 Task: Use the audio channel remapper to remap the "Left" to "Right".
Action: Mouse moved to (101, 12)
Screenshot: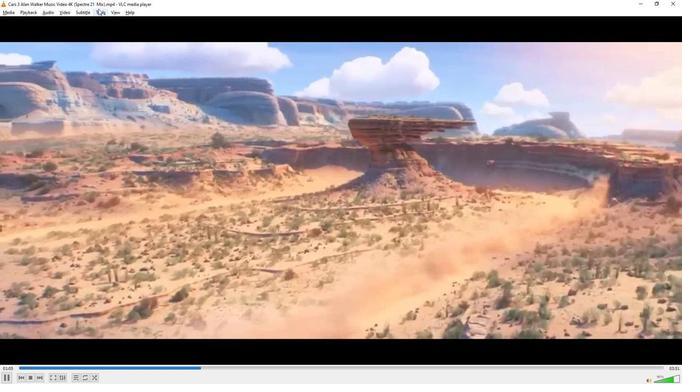 
Action: Mouse pressed left at (101, 12)
Screenshot: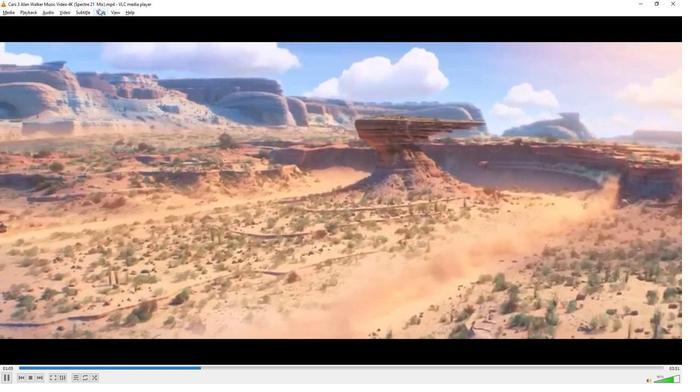 
Action: Mouse moved to (121, 100)
Screenshot: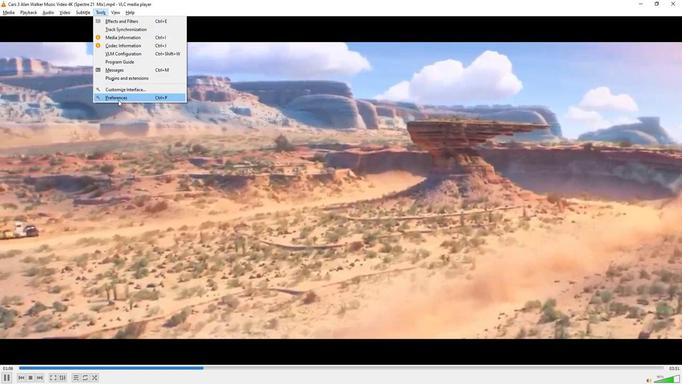 
Action: Mouse pressed left at (121, 100)
Screenshot: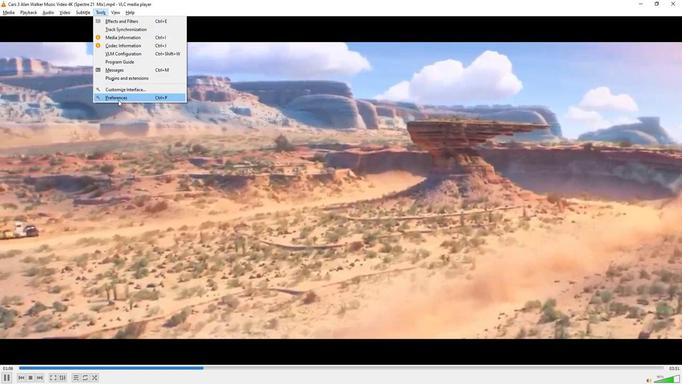 
Action: Mouse moved to (202, 283)
Screenshot: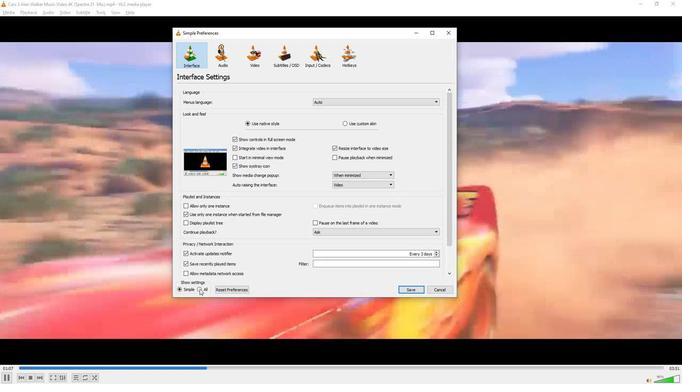 
Action: Mouse pressed left at (202, 283)
Screenshot: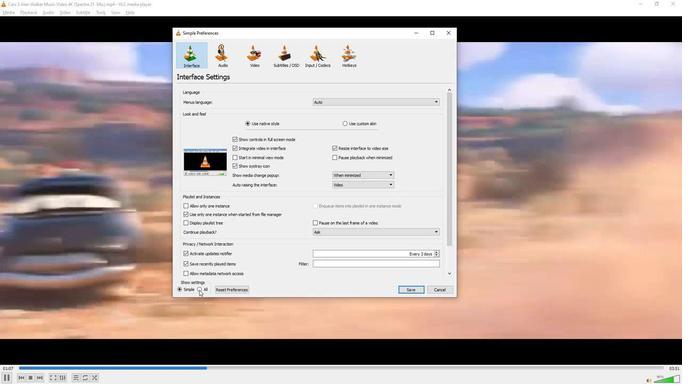 
Action: Mouse moved to (190, 130)
Screenshot: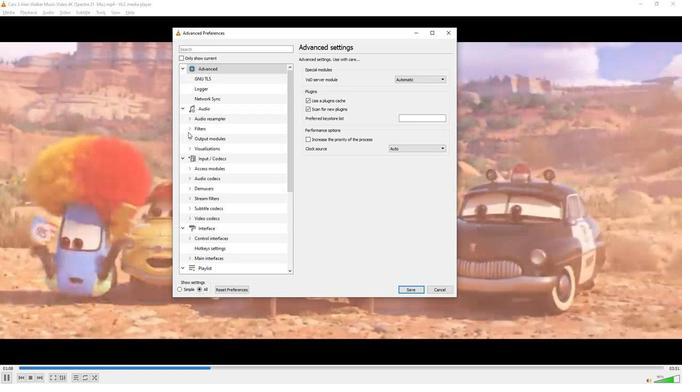
Action: Mouse pressed left at (190, 130)
Screenshot: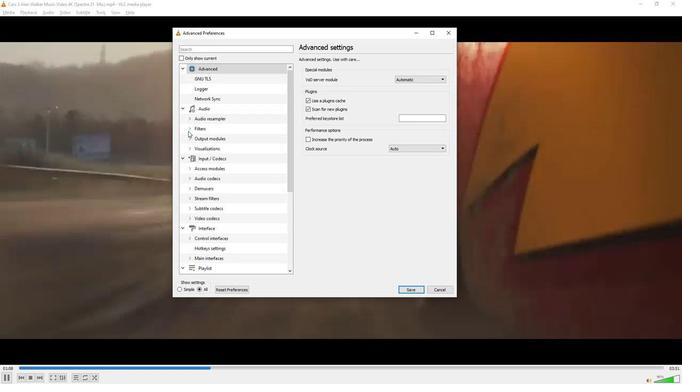 
Action: Mouse moved to (206, 224)
Screenshot: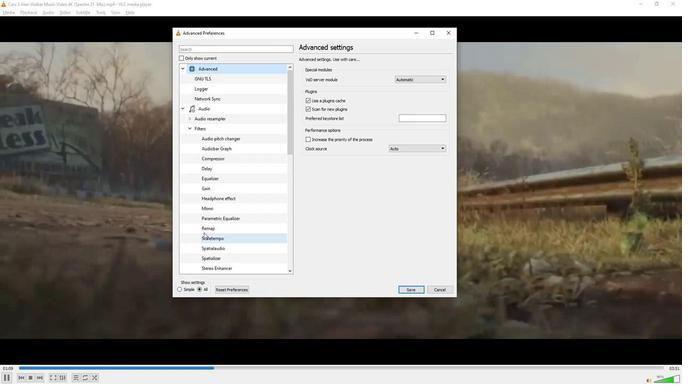 
Action: Mouse pressed left at (206, 224)
Screenshot: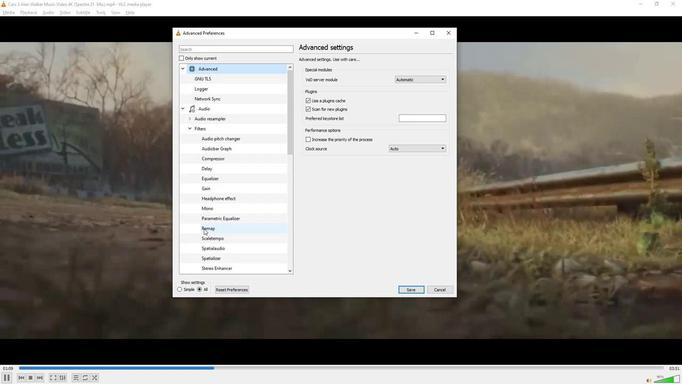 
Action: Mouse moved to (408, 71)
Screenshot: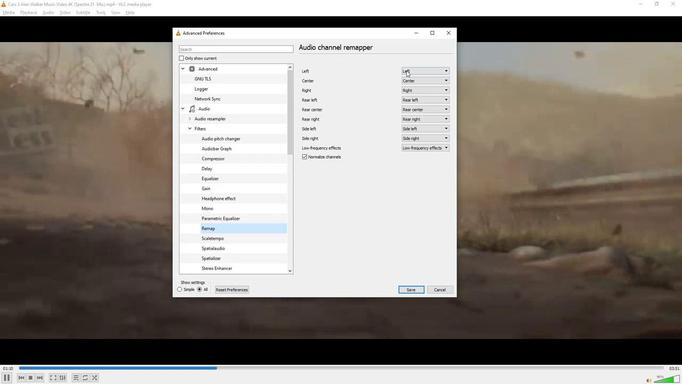
Action: Mouse pressed left at (408, 71)
Screenshot: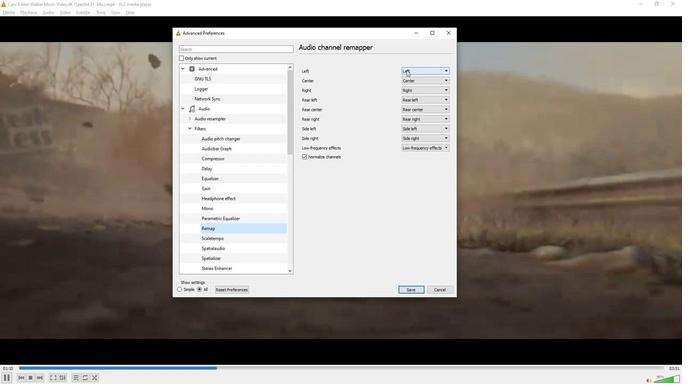 
Action: Mouse moved to (409, 85)
Screenshot: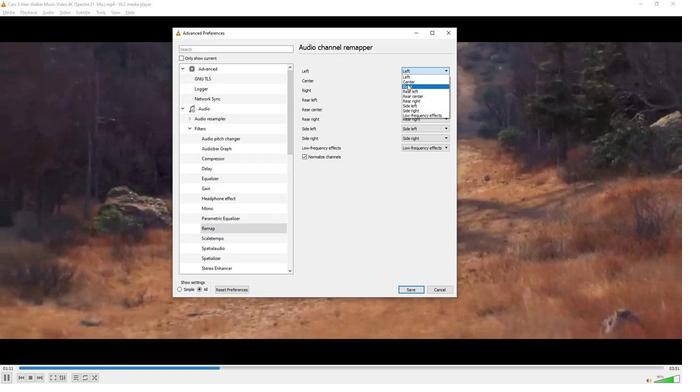 
Action: Mouse pressed left at (409, 85)
Screenshot: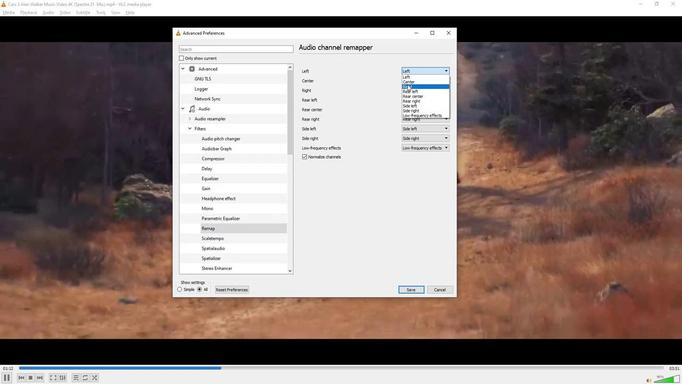 
Action: Mouse moved to (364, 172)
Screenshot: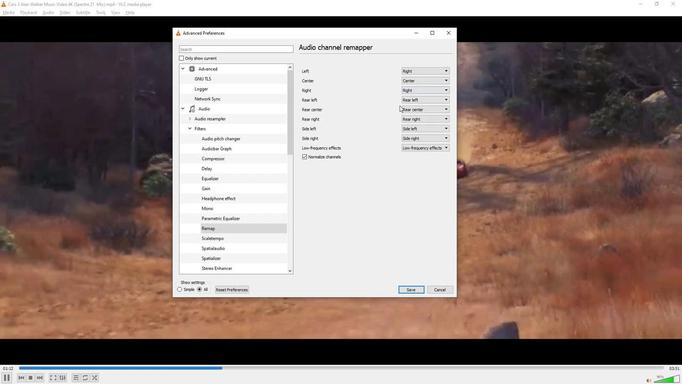 
